 Task: Organize a 4-hour guided waterfall hiking and photography tour in a picturesque natural area.
Action: Mouse moved to (507, 213)
Screenshot: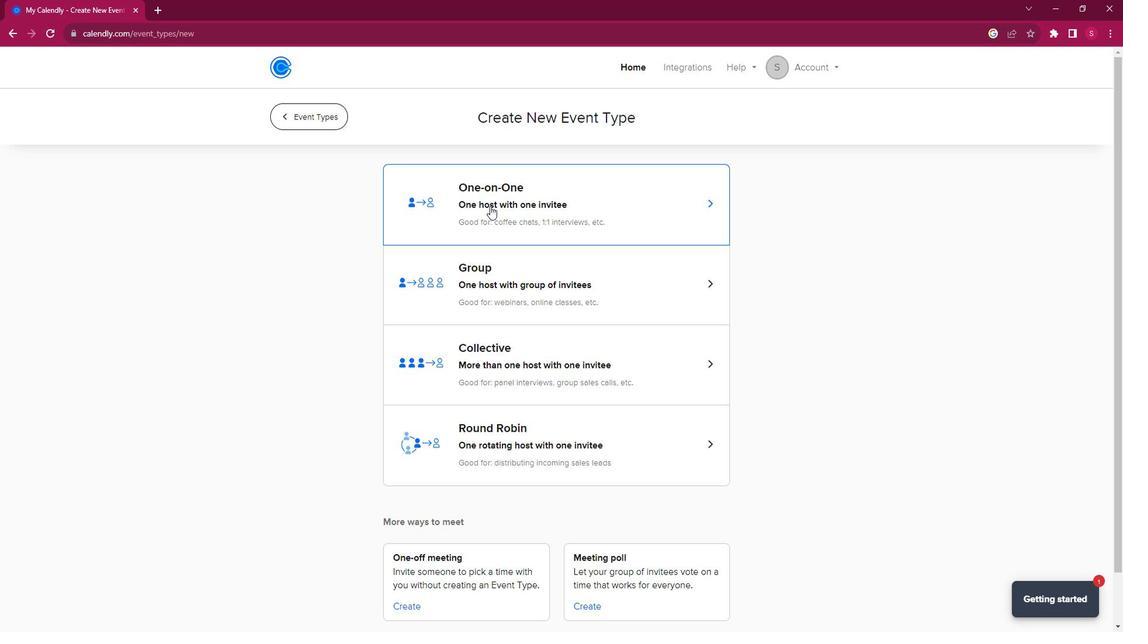 
Action: Mouse pressed left at (507, 213)
Screenshot: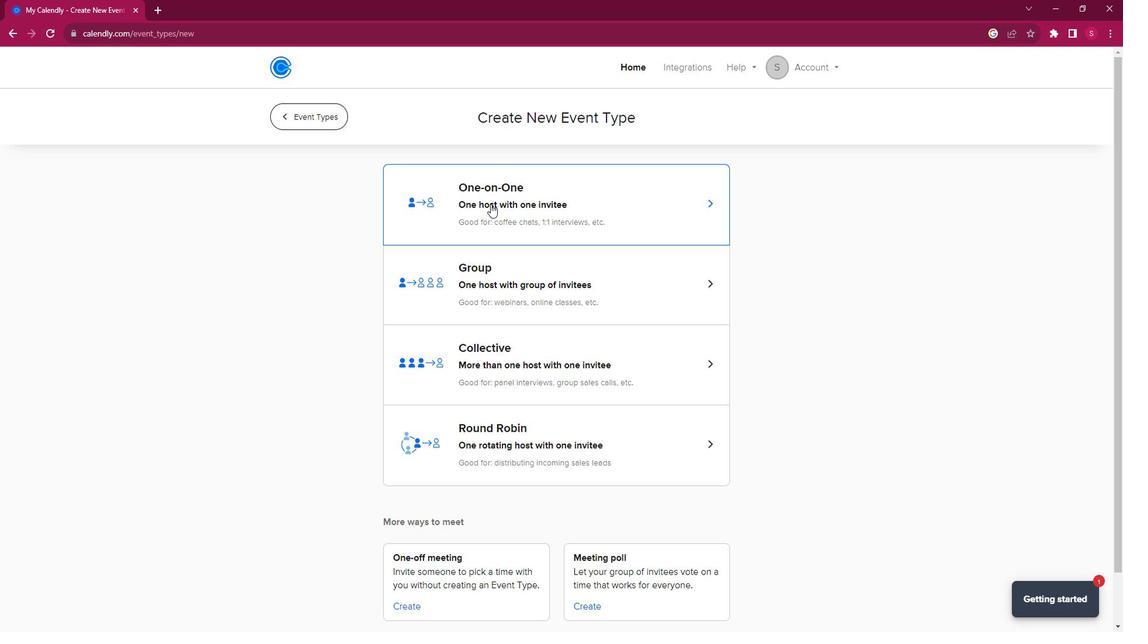 
Action: Mouse moved to (392, 299)
Screenshot: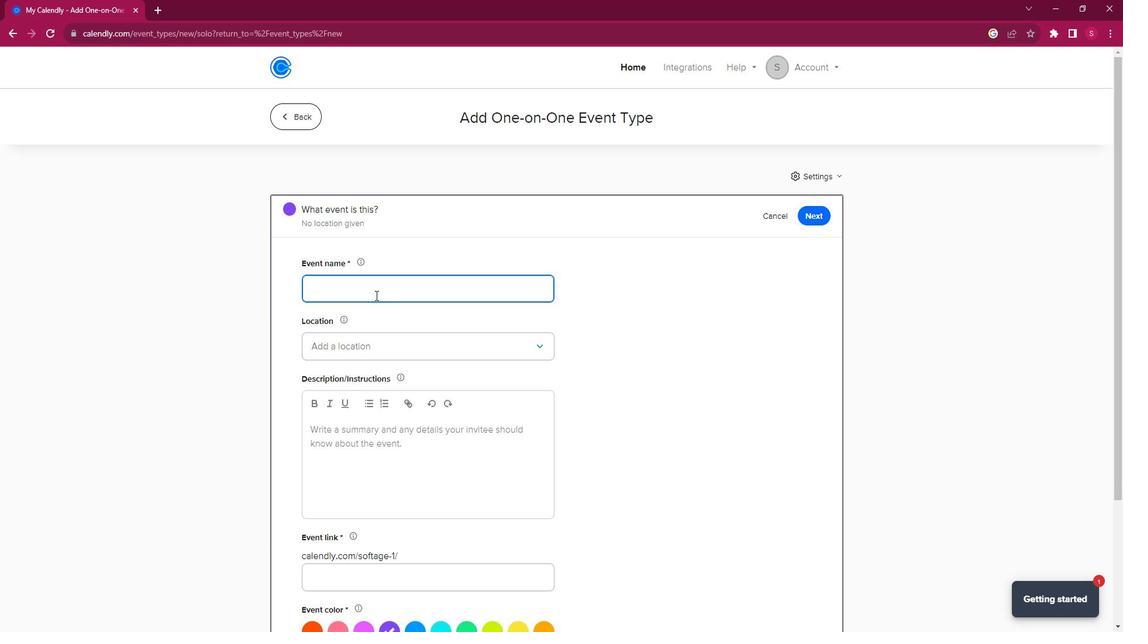 
Action: Mouse pressed left at (392, 299)
Screenshot: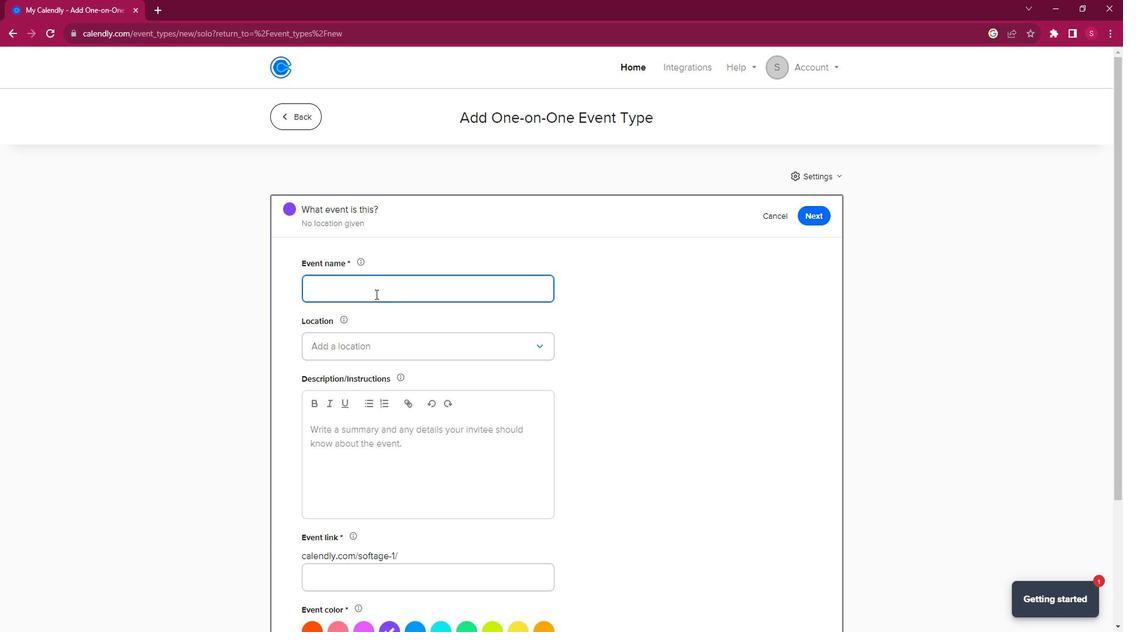 
Action: Key pressed <Key.shift><Key.shift><Key.shift><Key.shift><Key.shift><Key.shift><Key.shift><Key.shift><Key.shift><Key.shift><Key.shift><Key.shift><Key.shift><Key.shift><Key.shift><Key.shift><Key.shift>Guided<Key.space><Key.shift>Waterfall<Key.space><Key.shift><Key.shift><Key.shift><Key.shift><Key.shift><Key.shift><Key.shift><Key.shift><Key.shift><Key.shift><Key.shift><Key.shift><Key.shift><Key.shift><Key.shift><Key.shift><Key.shift><Key.shift><Key.shift><Key.shift>Hiking<Key.space>and<Key.space><Key.shift><Key.shift><Key.shift><Key.shift>Photography<Key.space><Key.shift><Key.shift><Key.shift><Key.shift>Tour
Screenshot: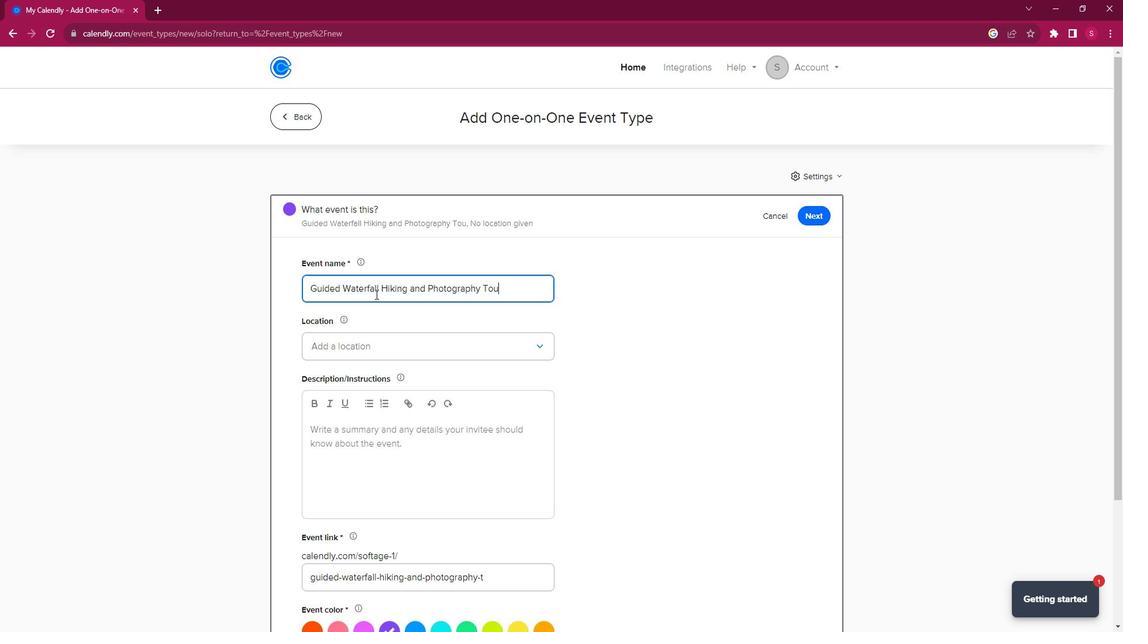 
Action: Mouse moved to (512, 354)
Screenshot: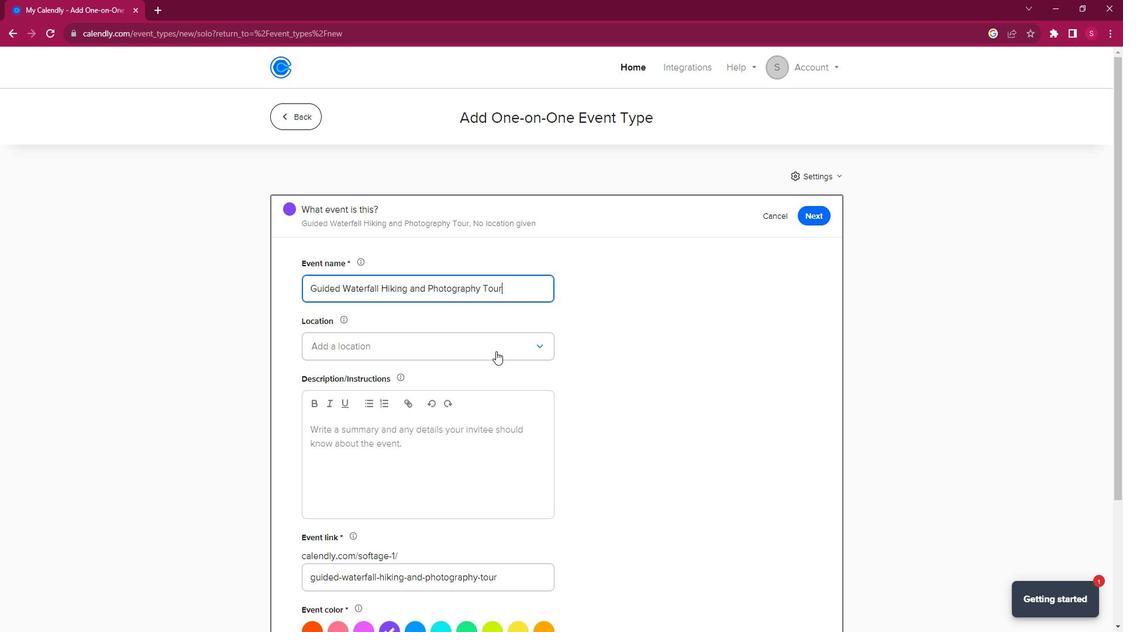 
Action: Mouse pressed left at (512, 354)
Screenshot: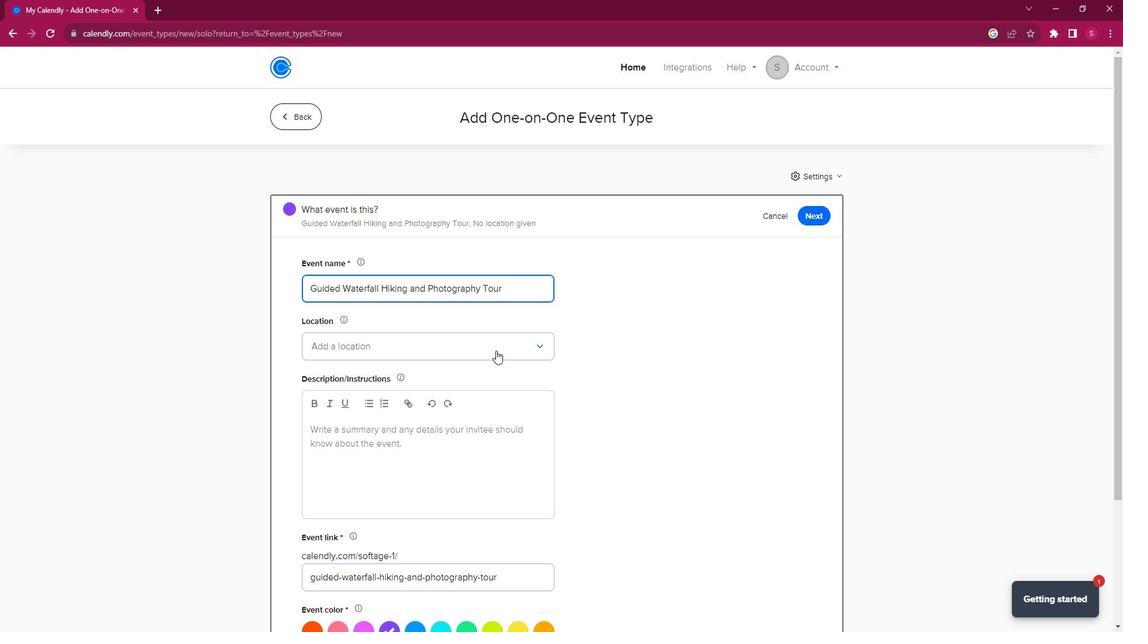 
Action: Mouse moved to (415, 379)
Screenshot: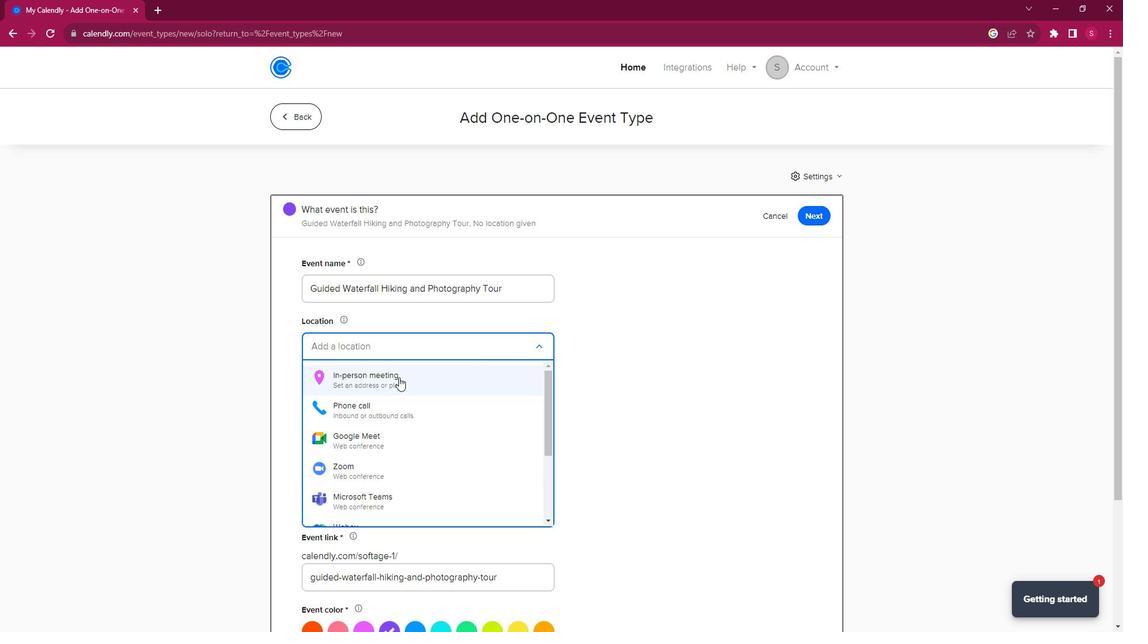 
Action: Mouse pressed left at (415, 379)
Screenshot: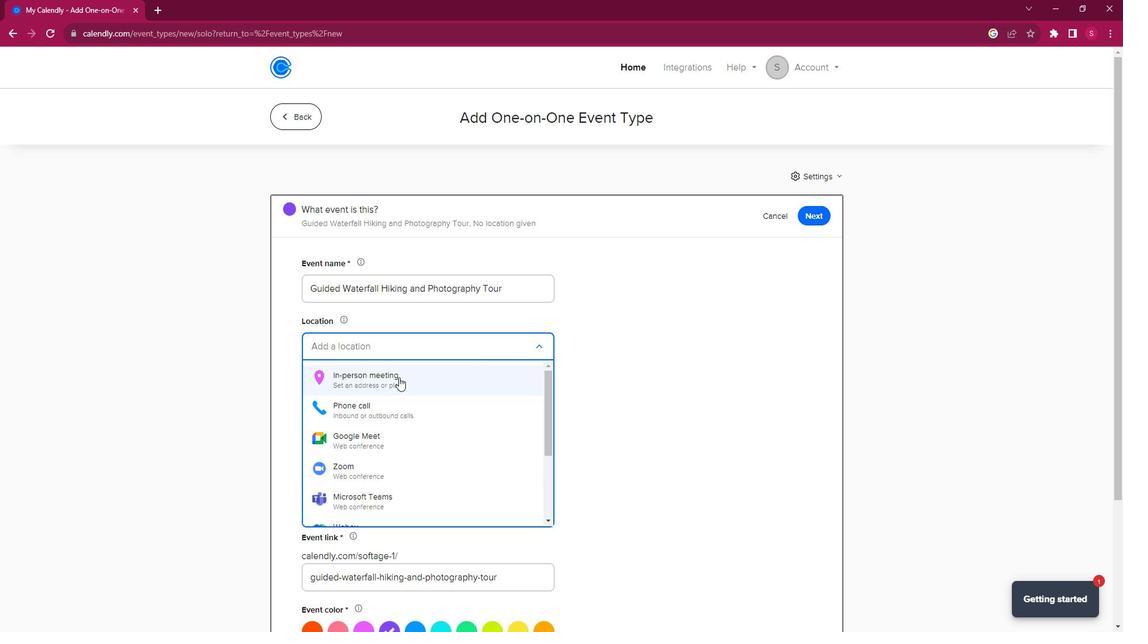 
Action: Mouse moved to (525, 220)
Screenshot: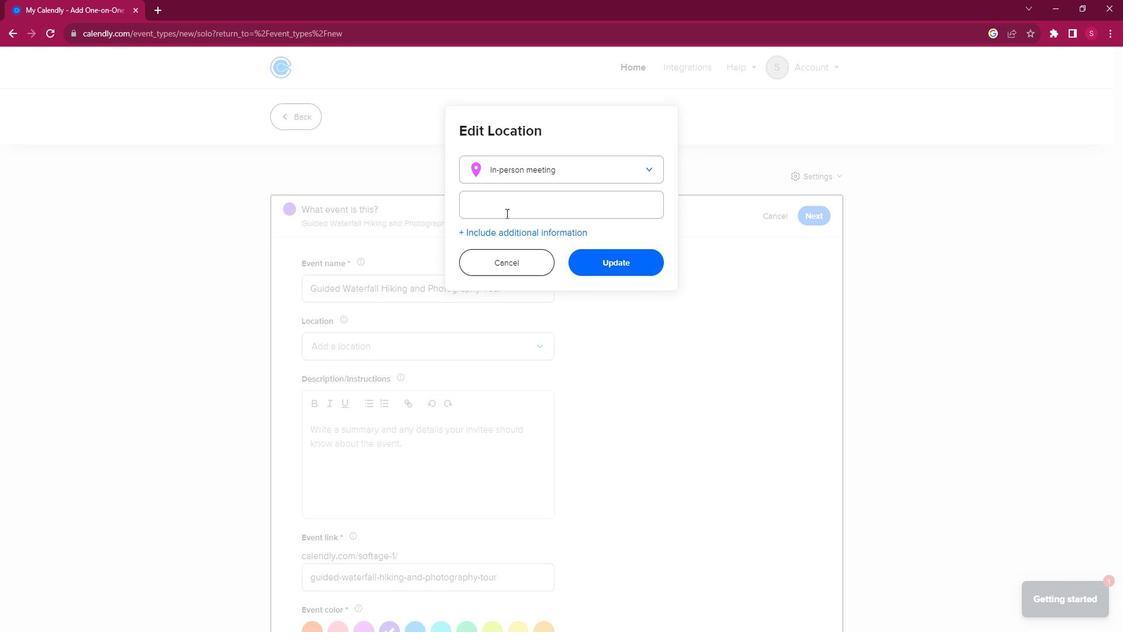 
Action: Mouse pressed left at (525, 220)
Screenshot: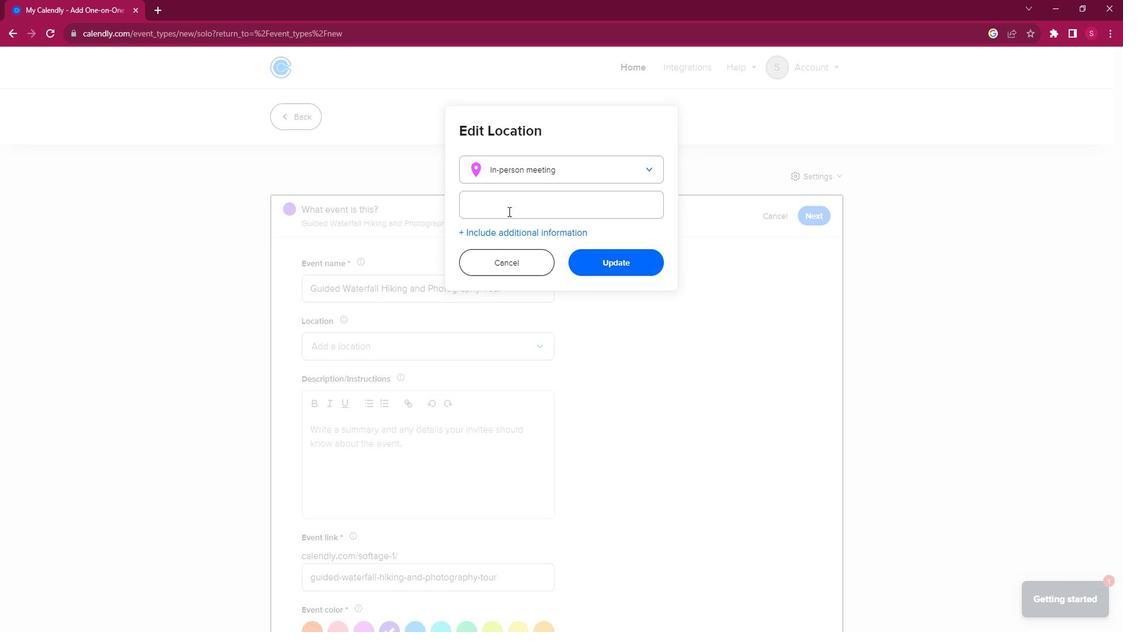 
Action: Key pressed <Key.shift>Scenic<Key.space><Key.shift><Key.shift><Key.shift><Key.shift><Key.shift><Key.shift><Key.shift><Key.shift><Key.shift><Key.shift><Key.shift><Key.shift>Falls<Key.space><Key.shift><Key.shift><Key.shift><Key.shift><Key.shift><Key.shift>Nature<Key.space><Key.shift><Key.shift><Key.shift>Reserve,<Key.space>123<Key.space><Key.shift>Waterfall<Key.space><Key.shift>Way,<Key.space><Key.shift><Key.shift><Key.shift><Key.shift><Key.shift><Key.shift><Key.shift><Key.shift><Key.shift><Key.shift><Key.shift><Key.shift><Key.shift><Key.shift><Key.shift><Key.shift><Key.shift><Key.shift><Key.shift><Key.shift><Key.shift><Key.shift><Key.shift><Key.shift><Key.shift><Key.shift><Key.shift>Ntureville<Key.left><Key.left><Key.left><Key.left><Key.left><Key.left><Key.left><Key.left><Key.left>a<Key.right><Key.right><Key.right><Key.right><Key.right><Key.right><Key.right><Key.right><Key.right>,<Key.space><Key.shift>CA<Key.space>54321,<Key.space><Key.shift><Key.shift><Key.shift><Key.shift><Key.shift>United<Key.space><Key.shift>States
Screenshot: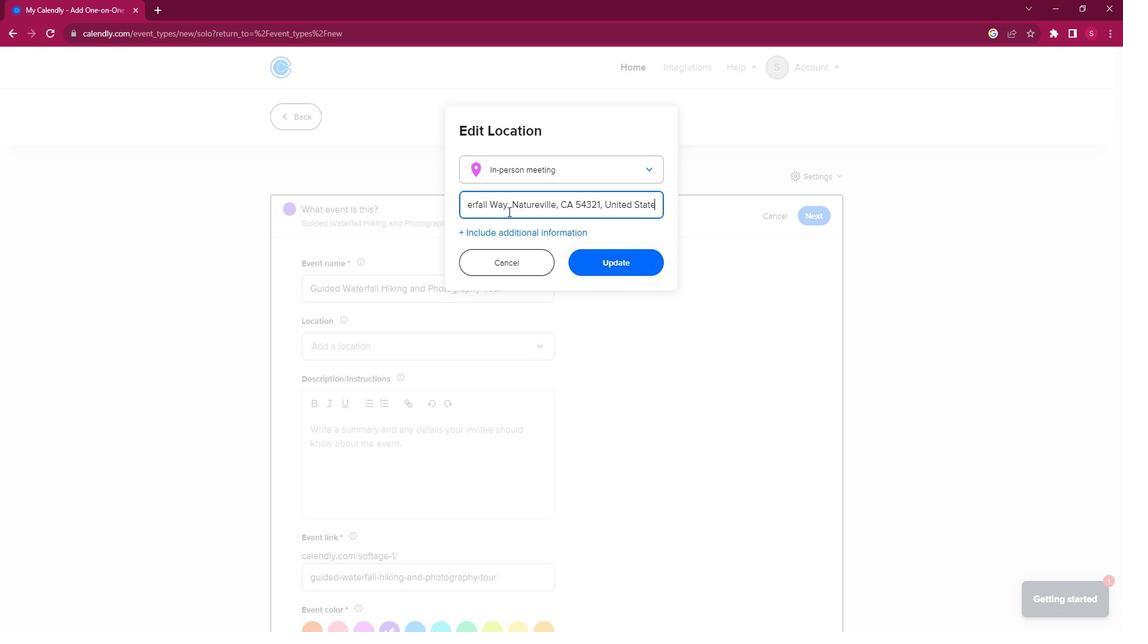 
Action: Mouse moved to (646, 268)
Screenshot: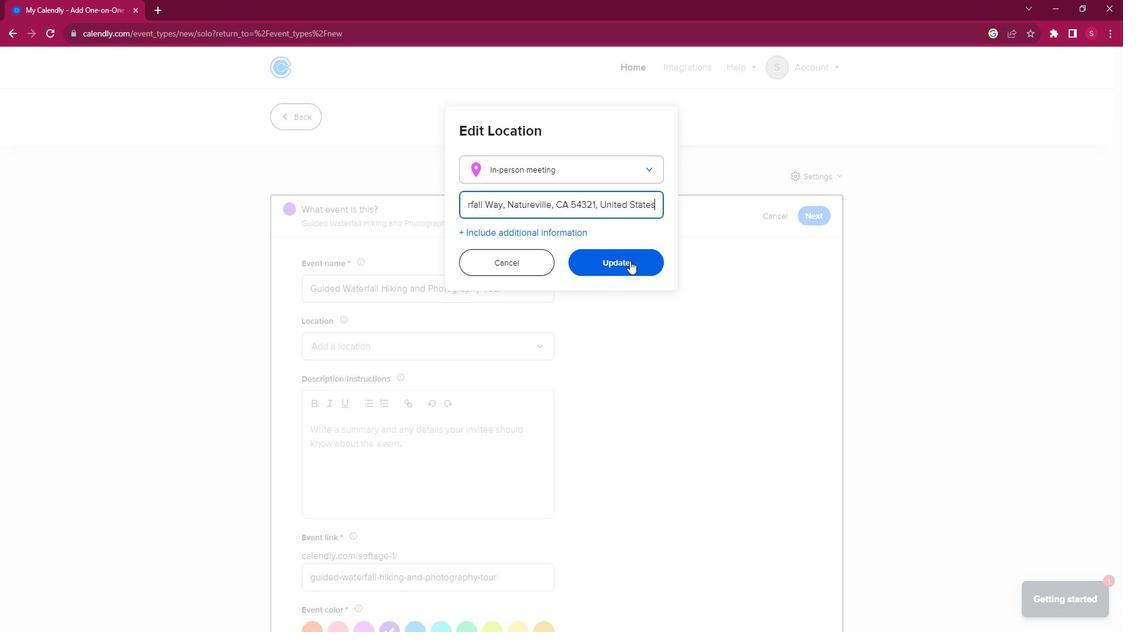 
Action: Mouse pressed left at (646, 268)
Screenshot: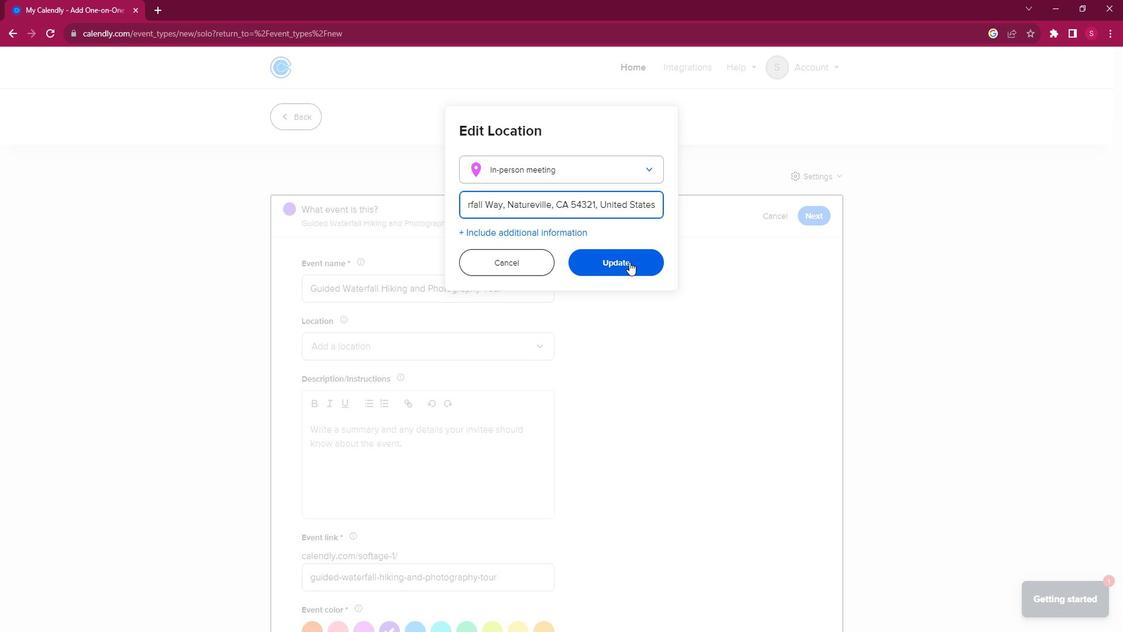 
Action: Mouse moved to (385, 471)
Screenshot: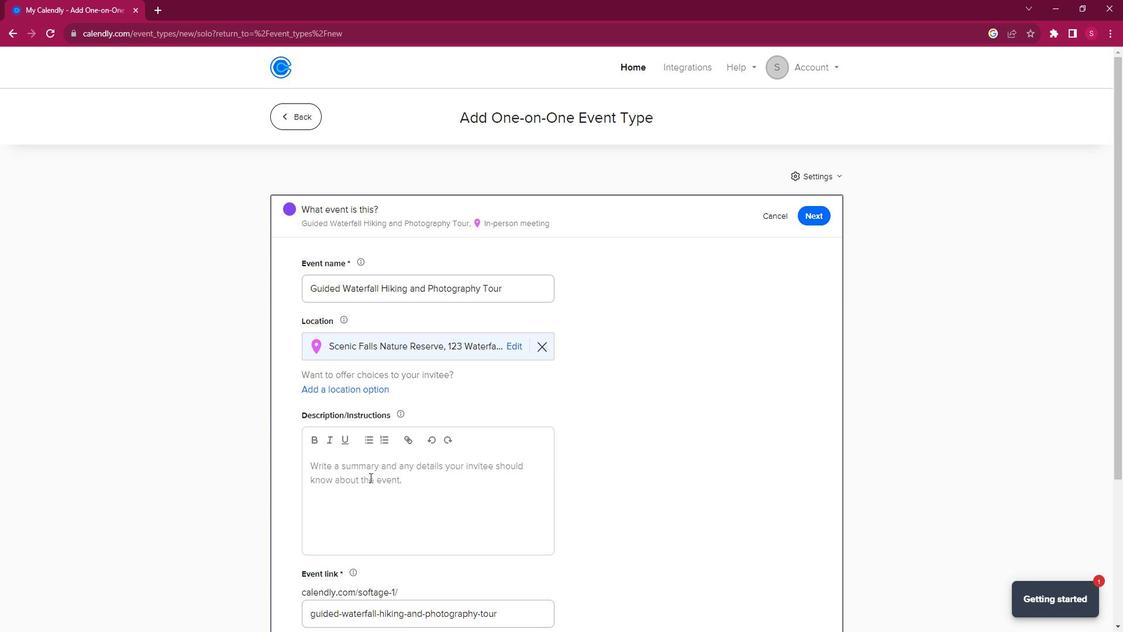 
Action: Mouse pressed left at (385, 471)
Screenshot: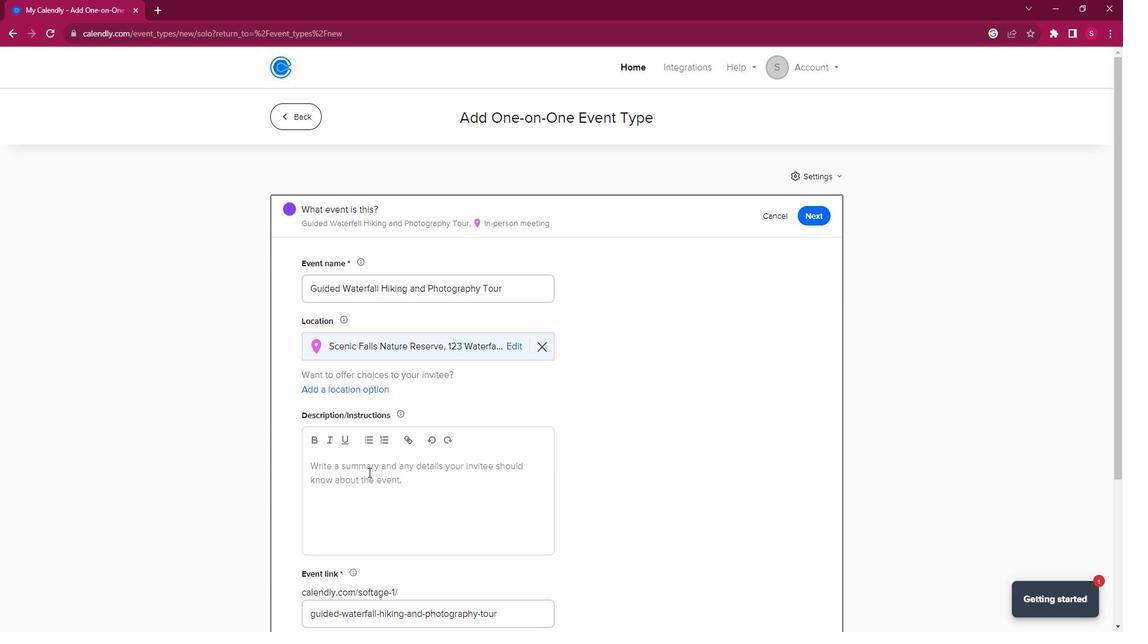 
Action: Key pressed <Key.shift>Embark<Key.space><Key.shift><Key.shift><Key.shift><Key.shift><Key.shift><Key.shift><Key.shift><Key.shift><Key.shift><Key.shift><Key.shift><Key.shift><Key.shift><Key.shift><Key.shift><Key.shift><Key.shift><Key.shift><Key.shift><Key.shift><Key.shift><Key.shift><Key.shift><Key.shift><Key.shift><Key.shift><Key.shift><Key.shift><Key.shift><Key.shift><Key.shift><Key.shift>on<Key.space>a<Key.space>captivatii<Key.backspace>ng<Key.space>guided<Key.space>waterfall<Key.space>hiking<Key.space>and<Key.space>photography<Key.space>tour<Key.space>in<Key.space>the<Key.space>heart<Key.space>of<Key.space>nature's<Key.space>beauty.<Key.space><Key.shift>Led<Key.space>by<Key.space>experienced<Key.space>guides,<Key.space>this<Key.space>tour<Key.space>offes<Key.backspace>rs<Key.space>a<Key.space>unique<Key.space>opportunity<Key.space>to<Key.space>explore<Key.space>picturesque<Key.space>waterfalls,<Key.space>lush<Key.space>landscaps,<Key.space><Key.left><Key.left><Key.left><Key.left><Key.left><Key.left><Key.left><Key.left><Key.right><Key.right><Key.right><Key.right><Key.right>e<Key.down>and<Key.space>capture<Key.space>stunning<Key.space>photographs<Key.space>along<Key.space>the<Key.space>way.<Key.space><Key.shift><Key.shift><Key.shift><Key.shift><Key.shift><Key.shift><Key.shift><Key.shift><Key.shift><Key.shift><Key.shift><Key.shift><Key.shift><Key.shift><Key.shift><Key.shift><Key.shift><Key.shift>Whether<Key.space>you're<Key.space>an<Key.space>experienced<Key.space>photographer<Key.space>or<Key.space>simplylookoi<Key.backspace><Key.backspace><Key.backspace><Key.backspace><Key.backspace><Key.backspace><Key.space>looking<Key.space>to<Key.space>appreciate<Key.space>the<Key.space>wonders<Key.space>of<Key.space>nature,<Key.space>rthis<Key.left><Key.left><Key.left><Key.left><Key.backspace><Key.down><Key.space>tour<Key.space>is<Key.space>perfect<Key.space>for<Key.space>all<Key.space>skill<Key.space>levels.
Screenshot: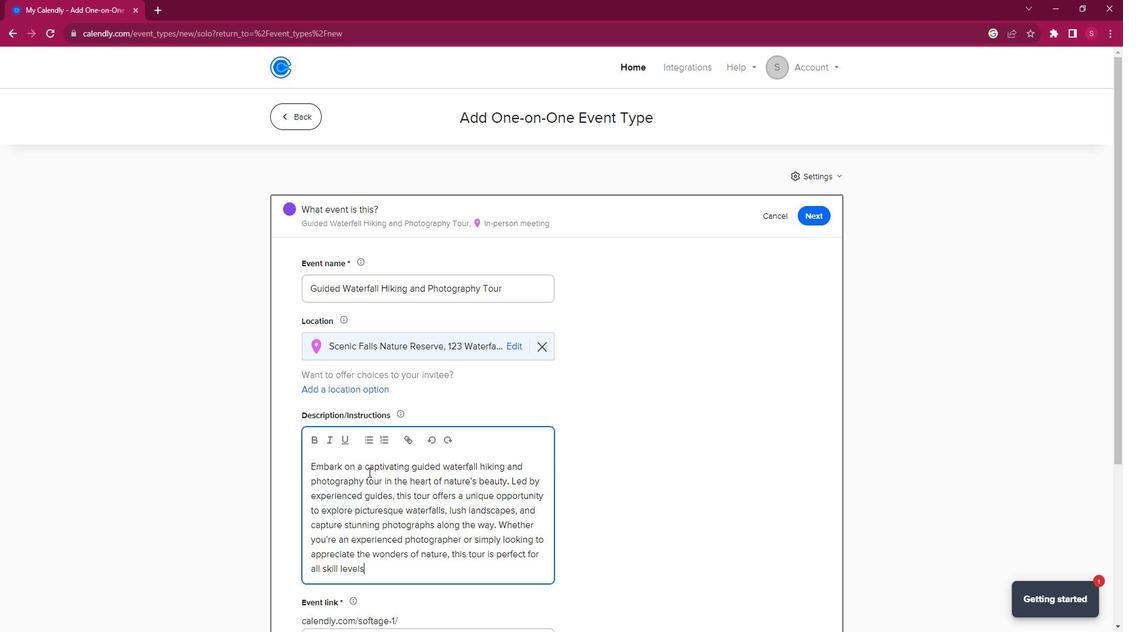 
Action: Mouse moved to (549, 461)
Screenshot: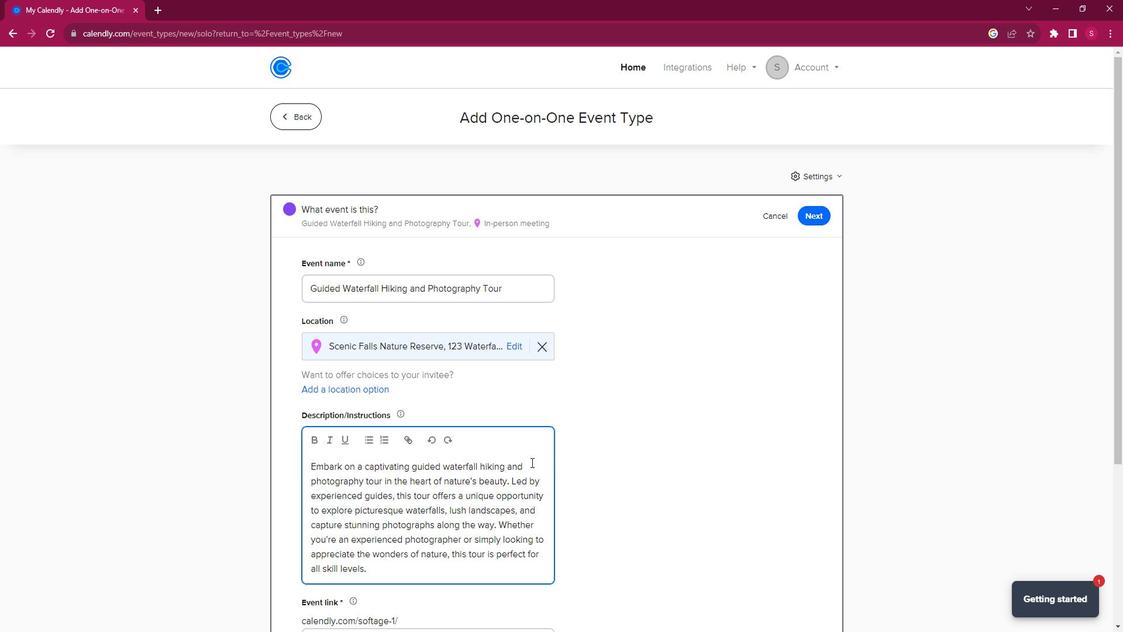 
Action: Mouse scrolled (549, 461) with delta (0, 0)
Screenshot: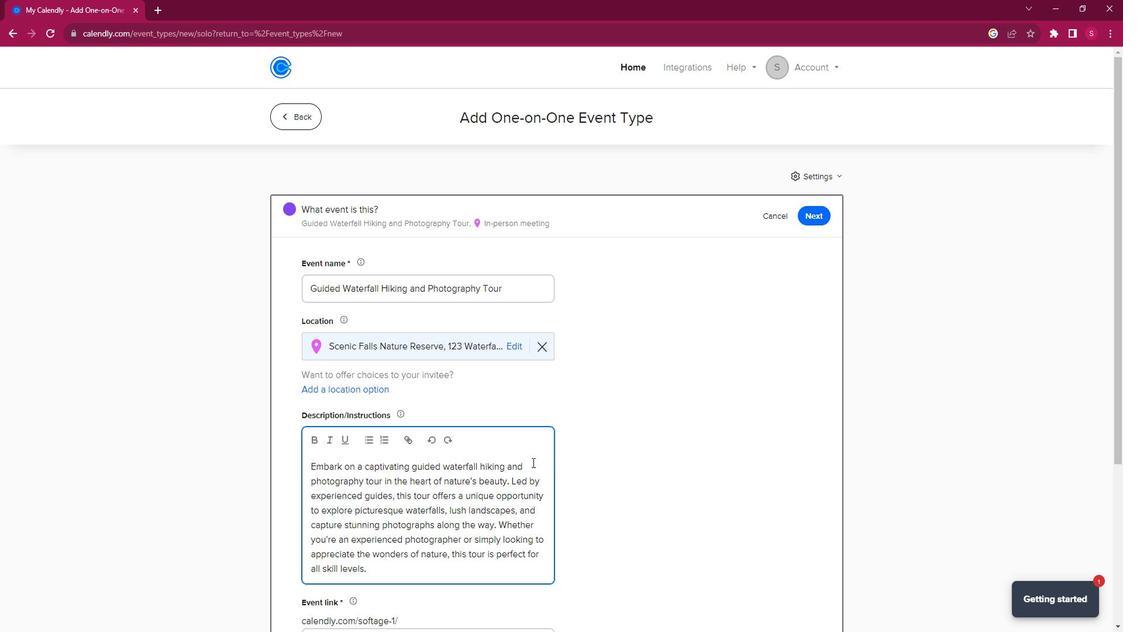 
Action: Mouse scrolled (549, 461) with delta (0, 0)
Screenshot: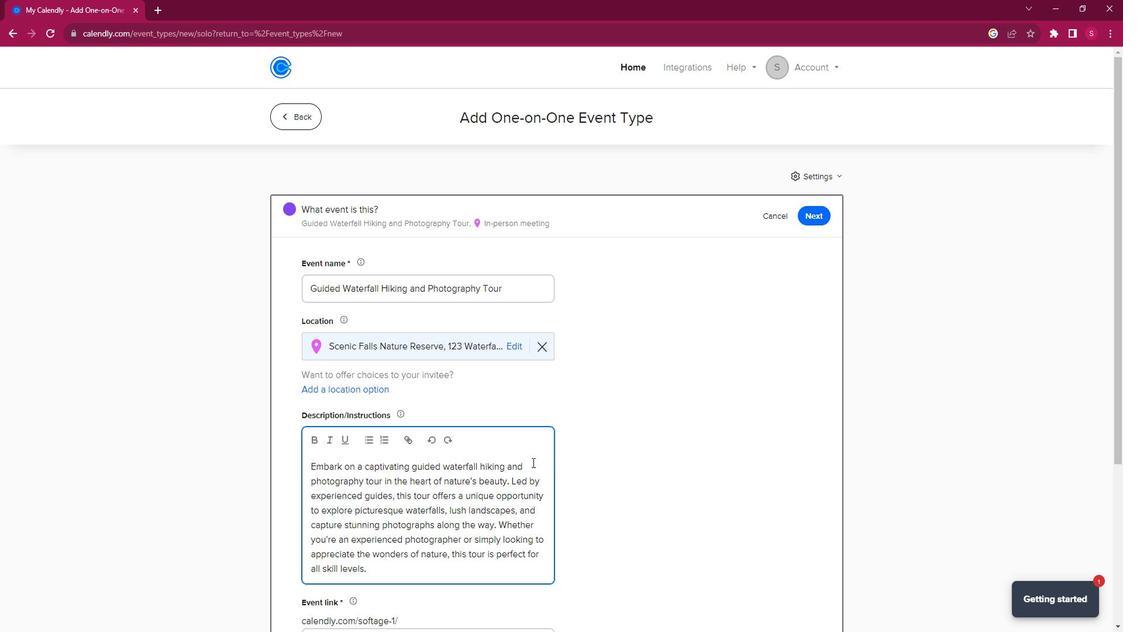 
Action: Mouse scrolled (549, 461) with delta (0, 0)
Screenshot: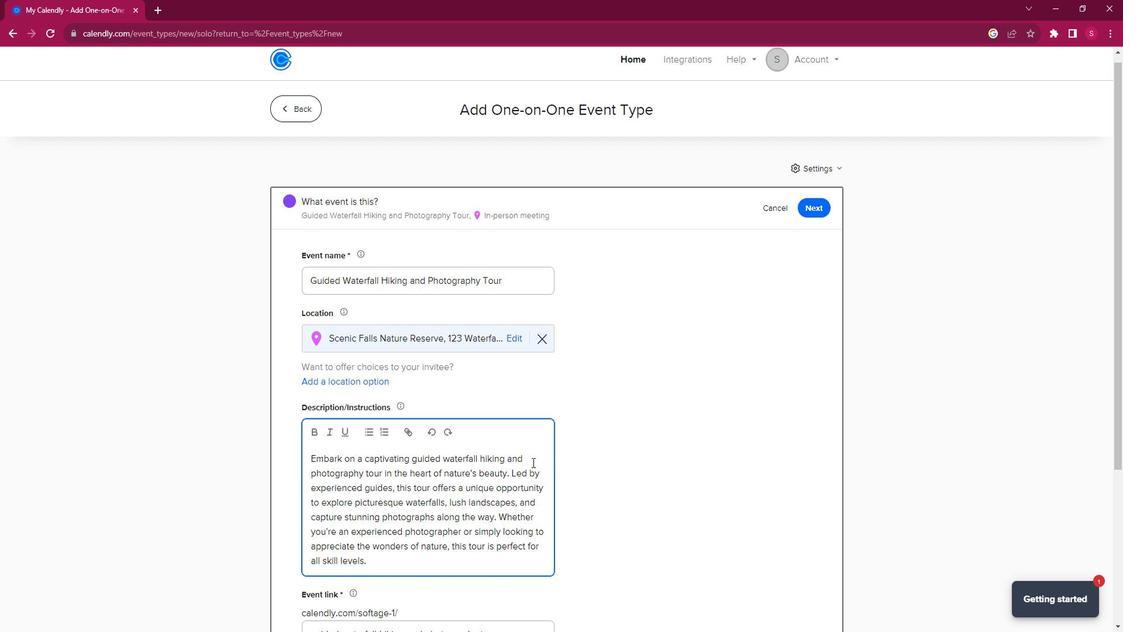 
Action: Mouse scrolled (549, 461) with delta (0, 0)
Screenshot: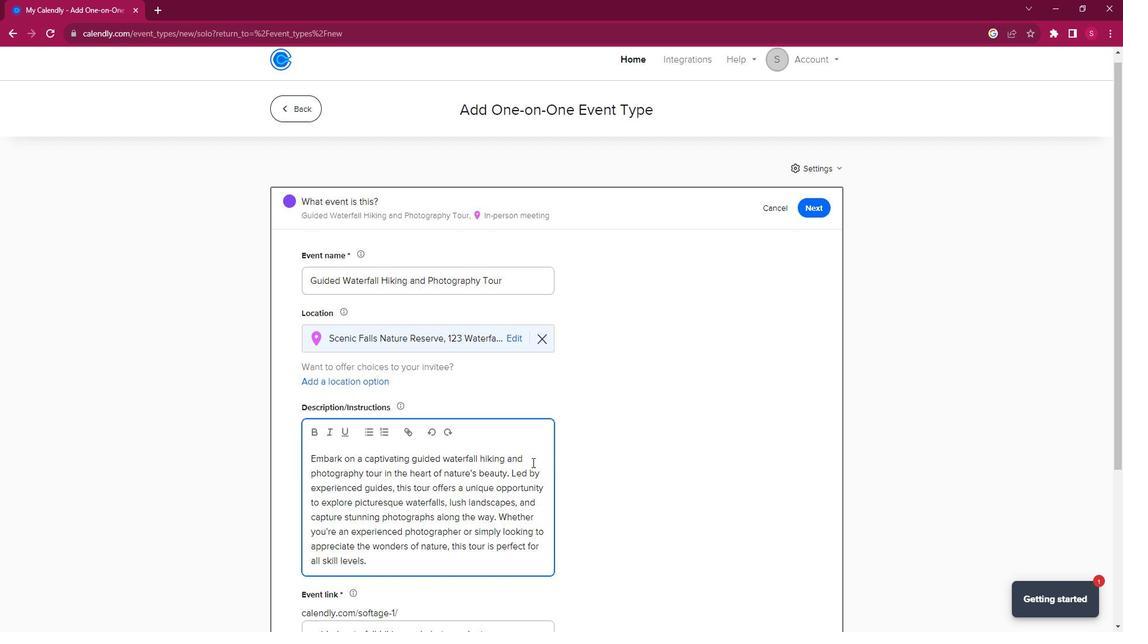 
Action: Mouse scrolled (549, 461) with delta (0, 0)
Screenshot: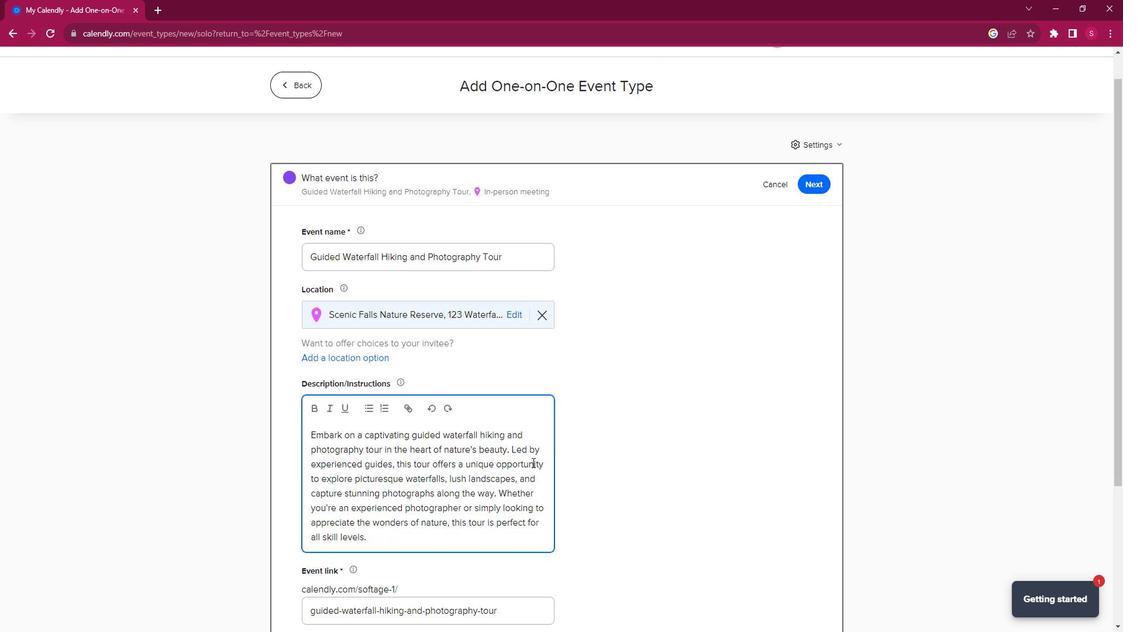 
Action: Mouse scrolled (549, 461) with delta (0, 0)
Screenshot: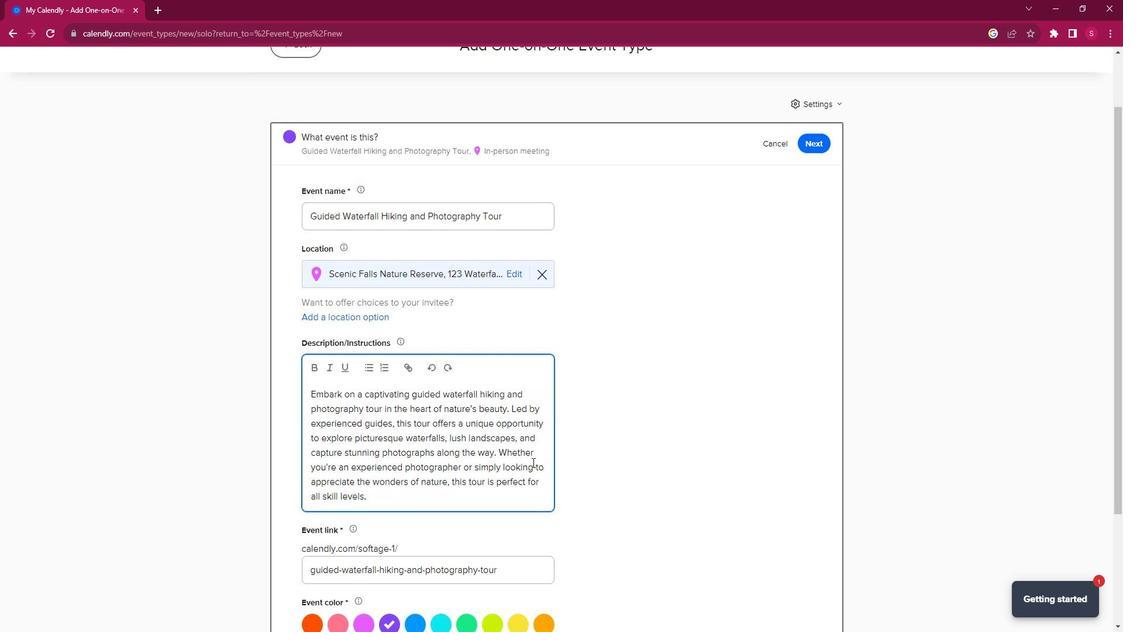 
Action: Mouse moved to (433, 471)
Screenshot: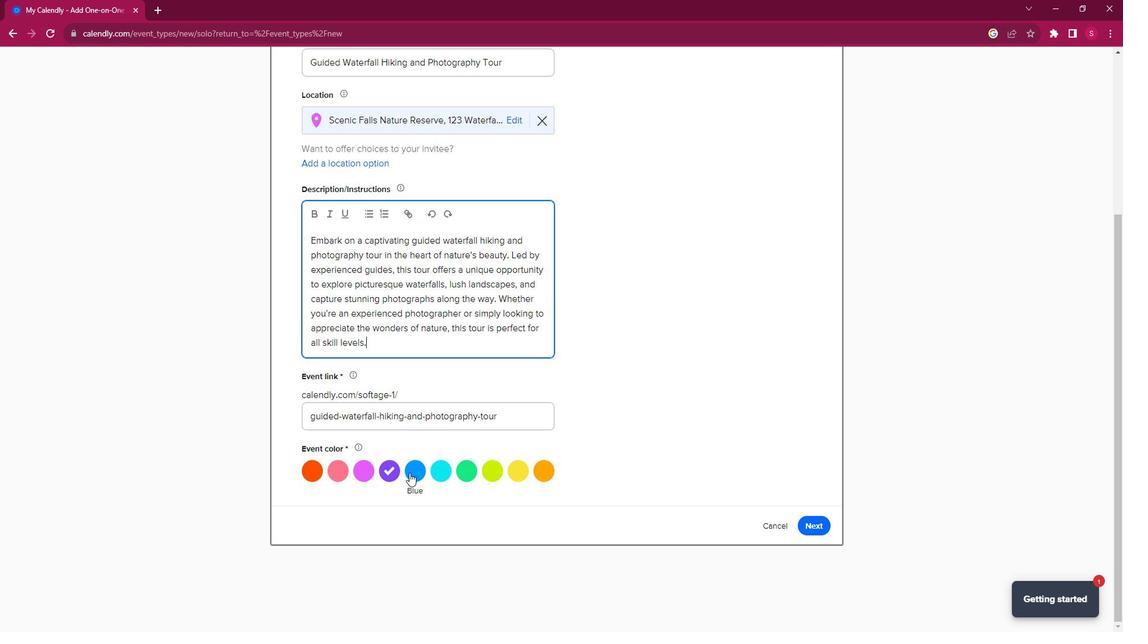 
Action: Mouse pressed left at (433, 471)
Screenshot: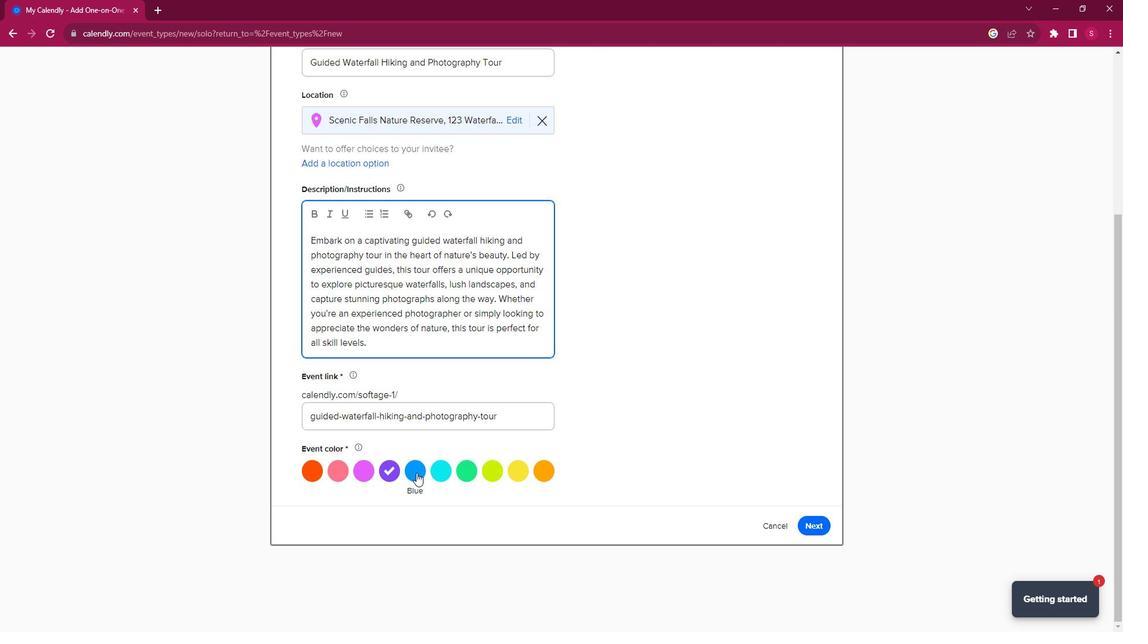 
Action: Mouse moved to (833, 523)
Screenshot: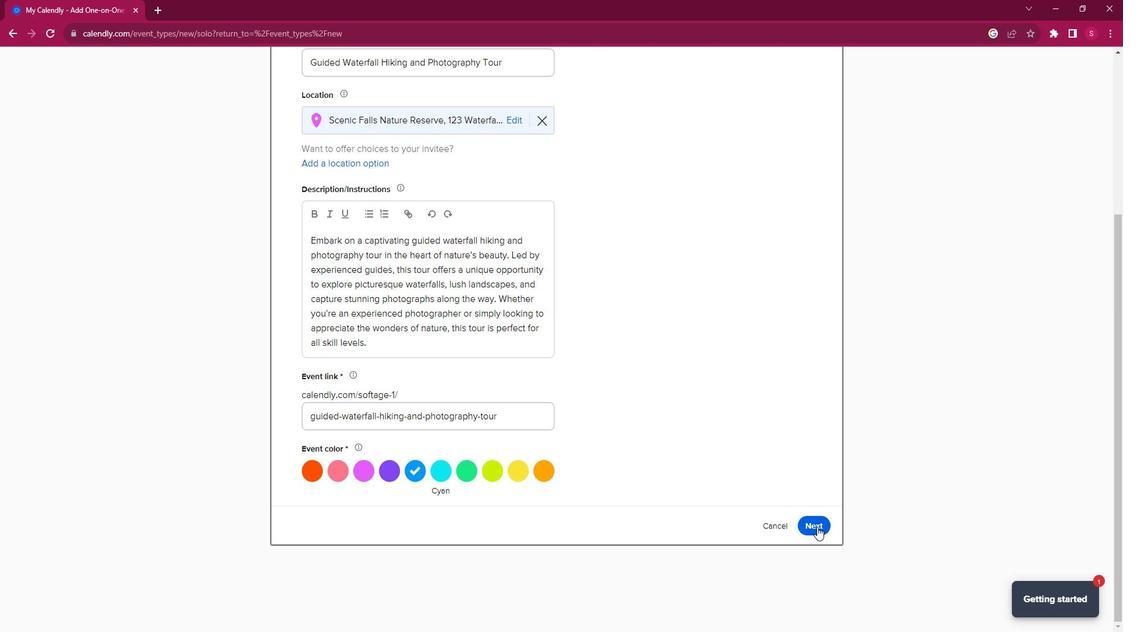 
Action: Mouse pressed left at (833, 523)
Screenshot: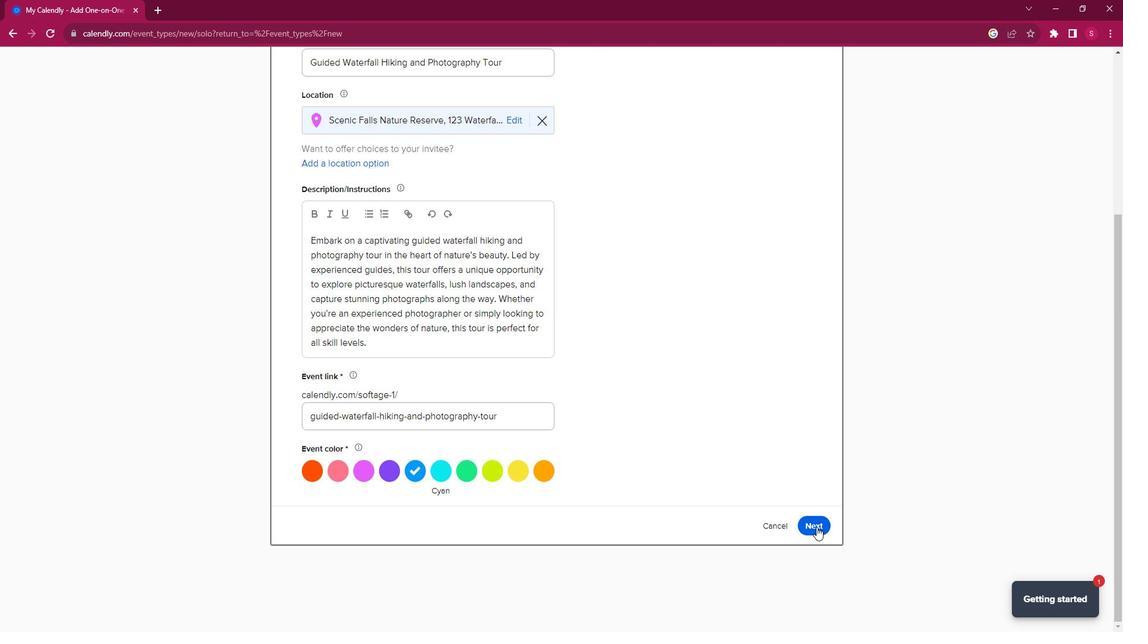 
Action: Mouse moved to (443, 292)
Screenshot: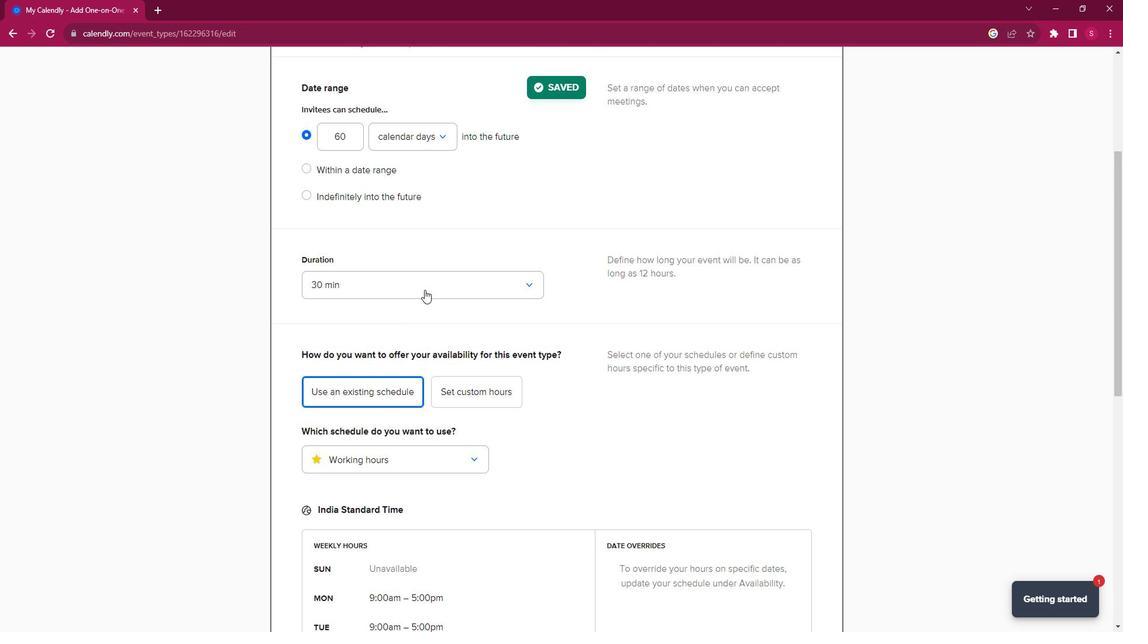 
Action: Mouse pressed left at (443, 292)
Screenshot: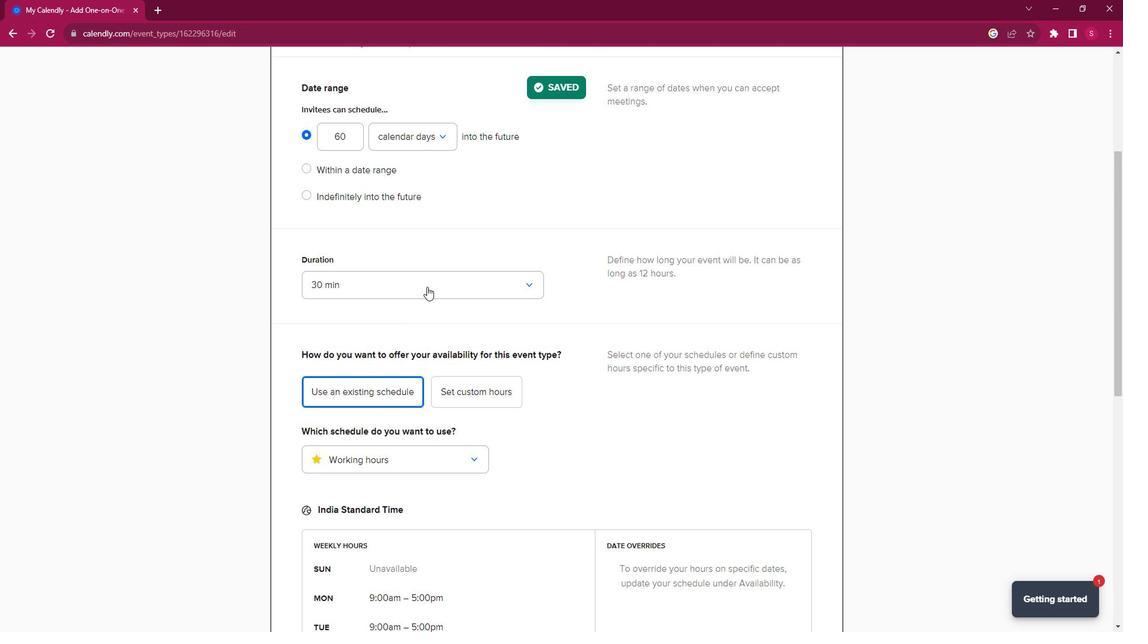 
Action: Mouse moved to (374, 415)
Screenshot: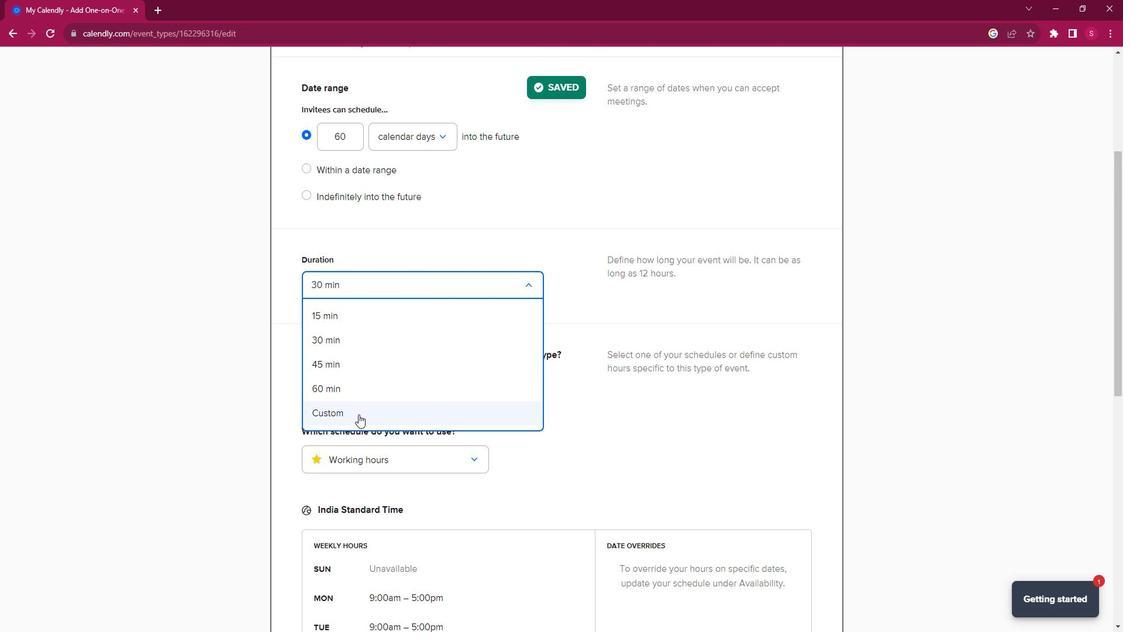 
Action: Mouse pressed left at (374, 415)
Screenshot: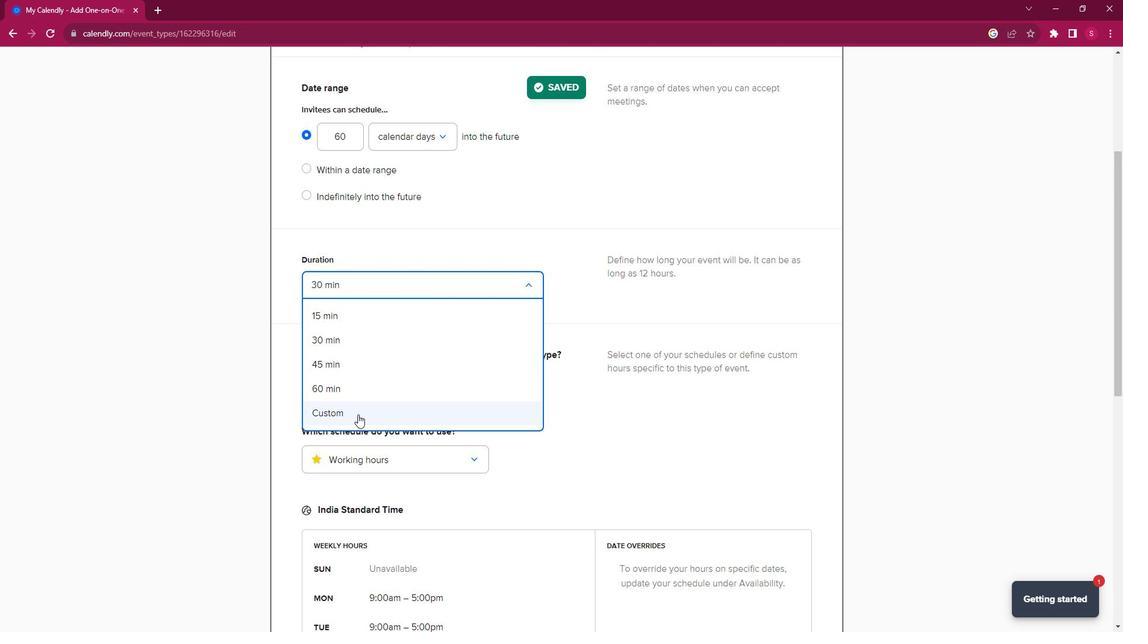 
Action: Mouse moved to (383, 321)
Screenshot: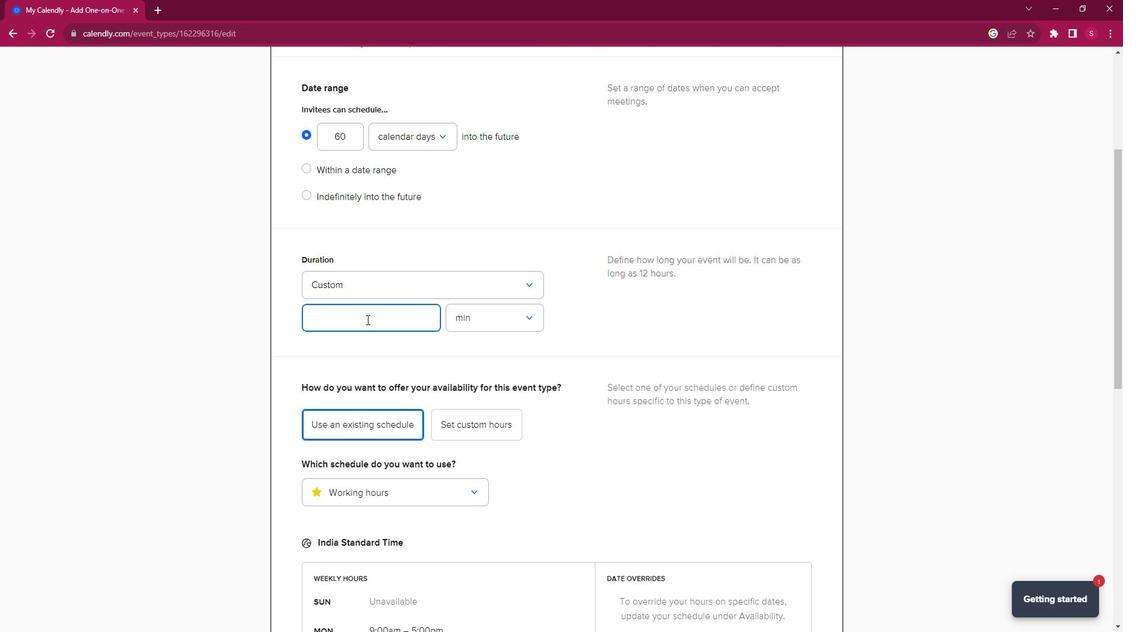 
Action: Key pressed 4
Screenshot: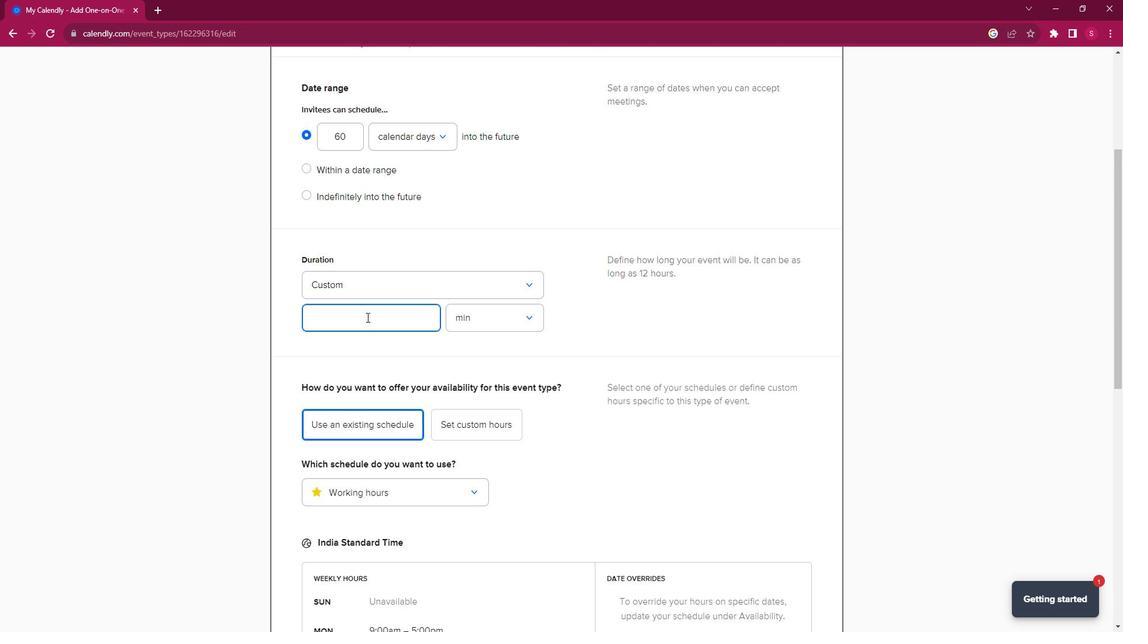 
Action: Mouse moved to (533, 321)
Screenshot: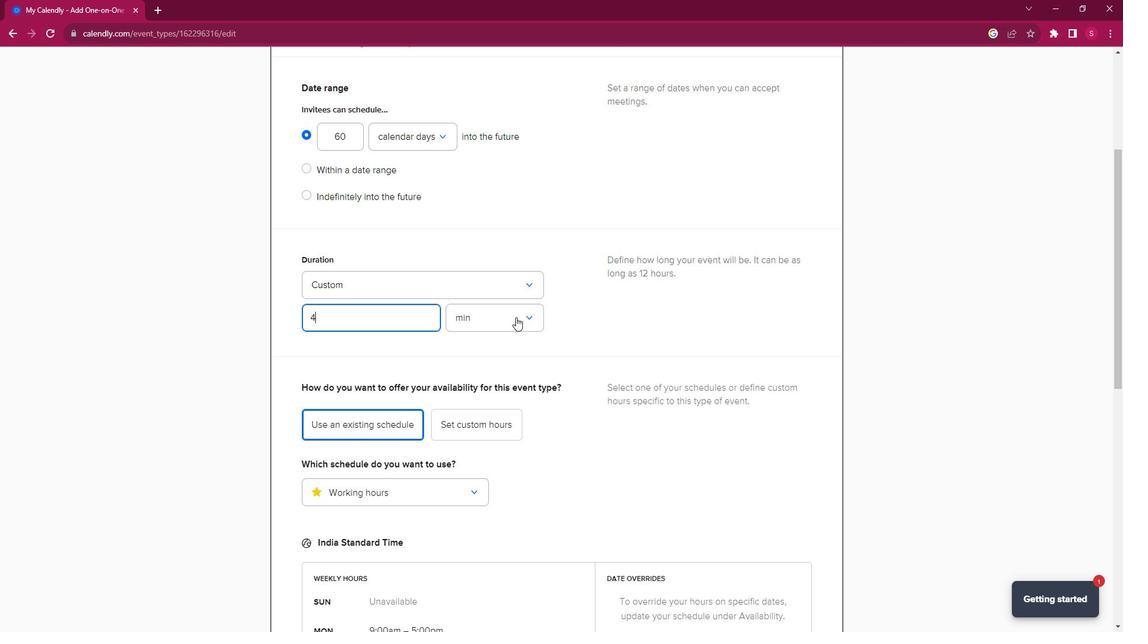
Action: Mouse pressed left at (533, 321)
Screenshot: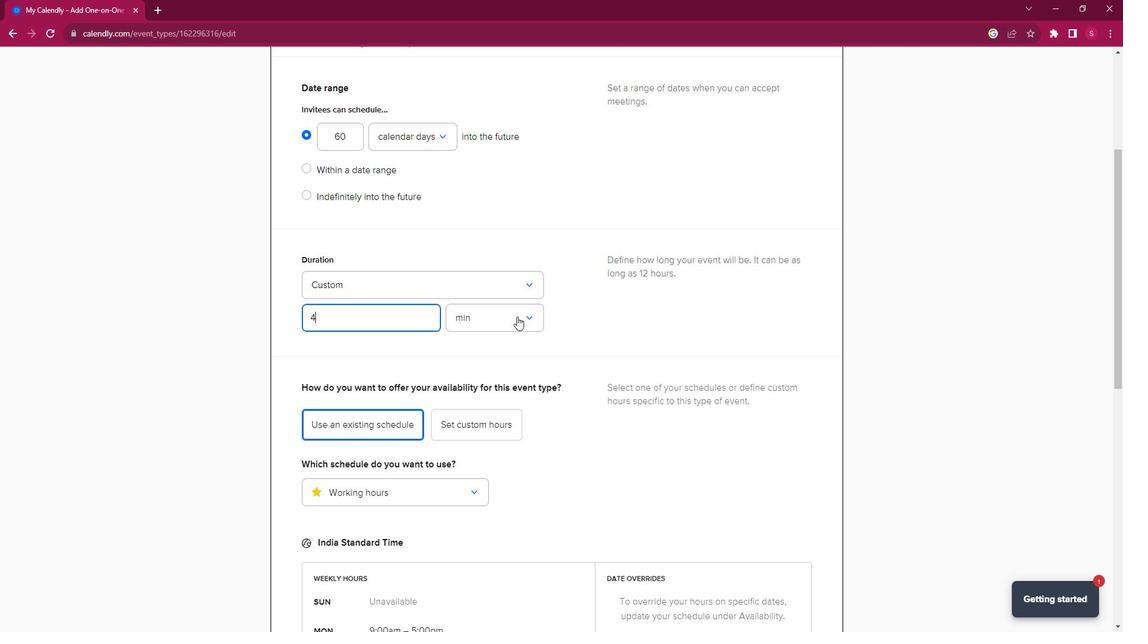 
Action: Mouse moved to (506, 376)
Screenshot: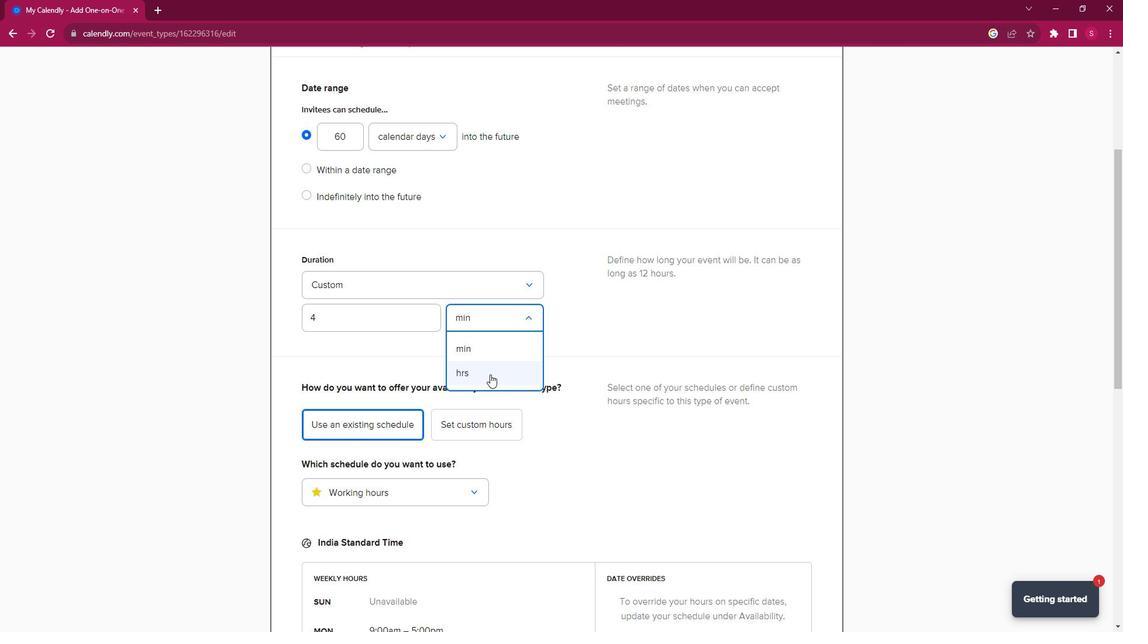 
Action: Mouse pressed left at (506, 376)
Screenshot: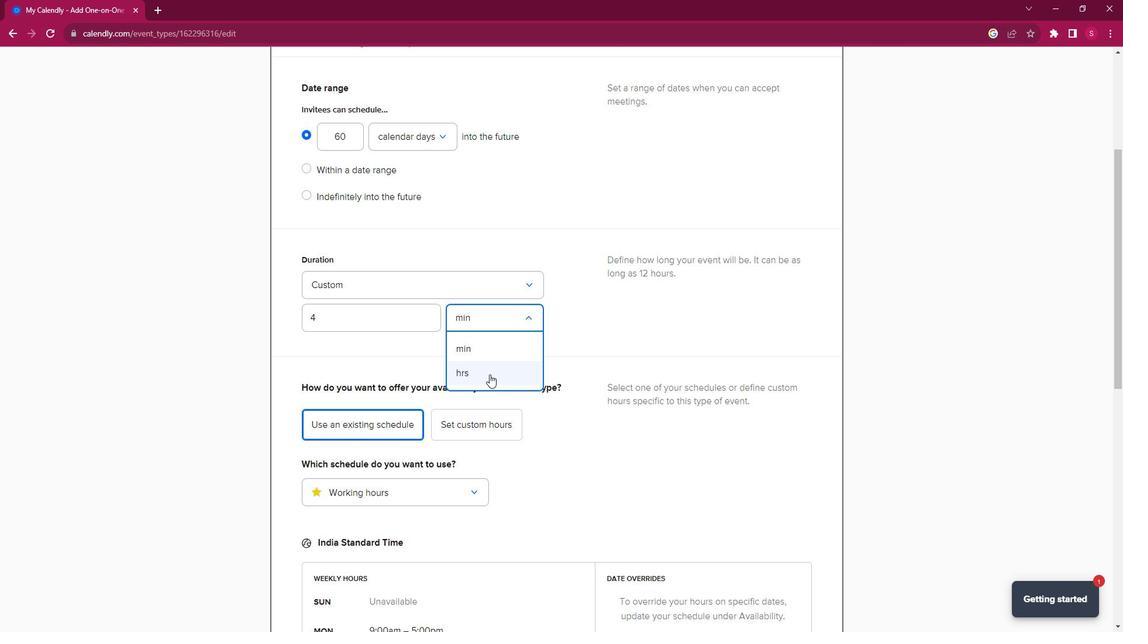 
Action: Mouse moved to (1133, 347)
Screenshot: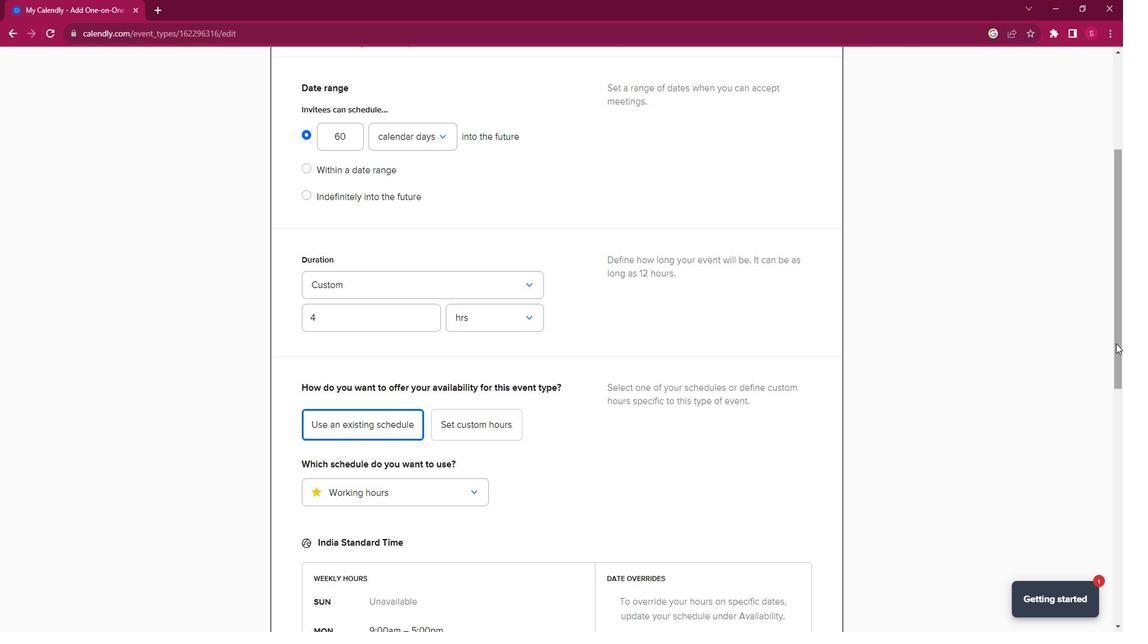 
Action: Mouse pressed left at (1133, 347)
Screenshot: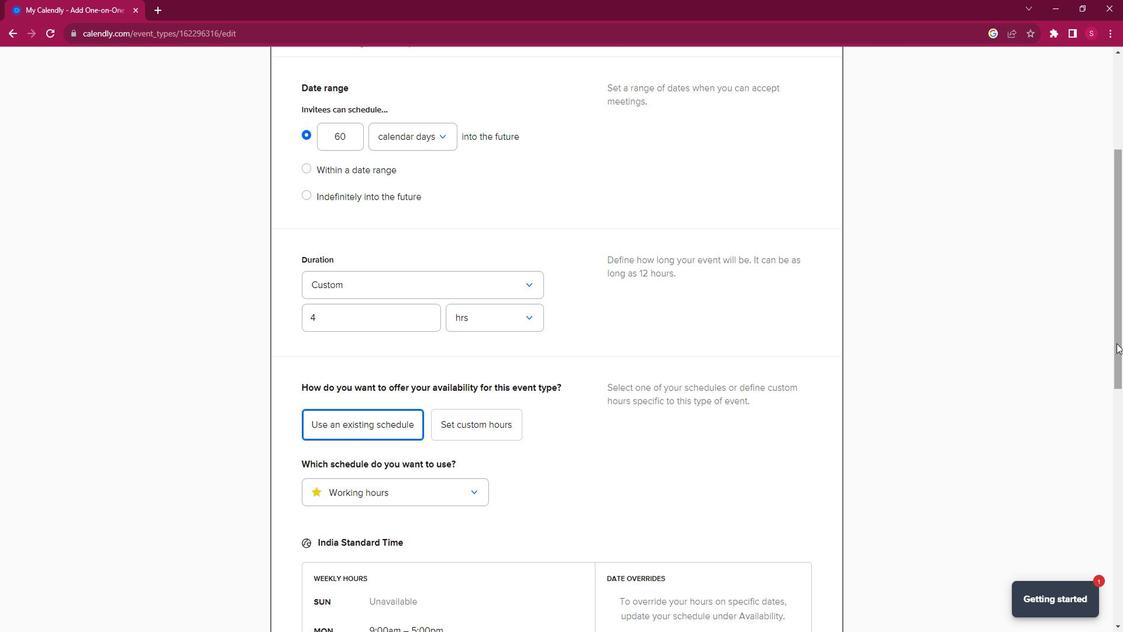 
Action: Mouse moved to (829, 535)
Screenshot: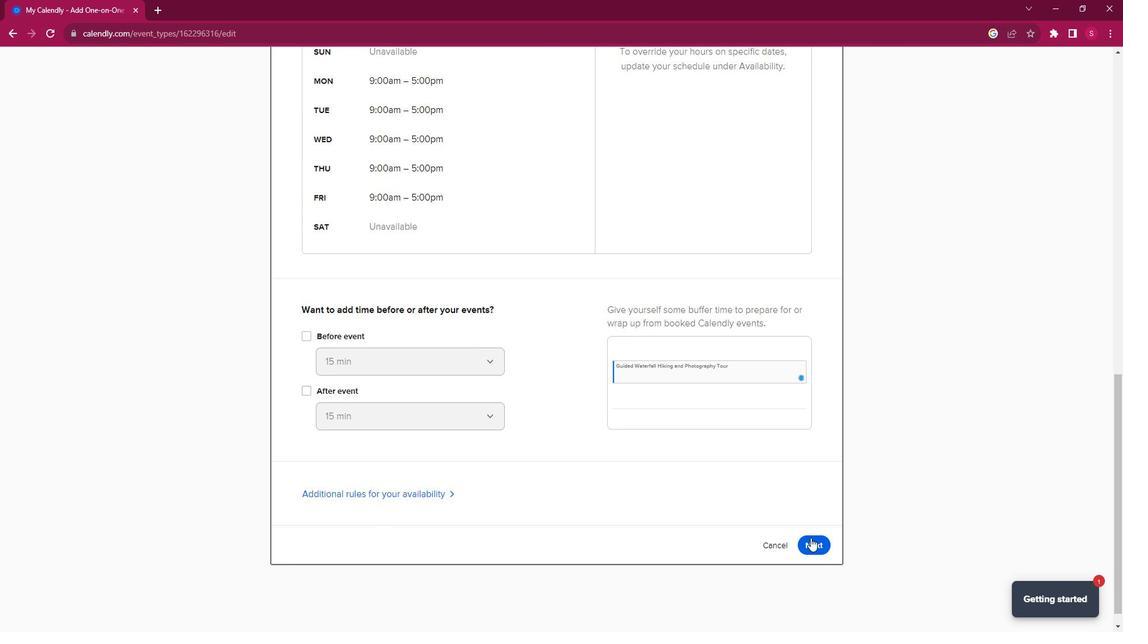 
Action: Mouse pressed left at (829, 535)
Screenshot: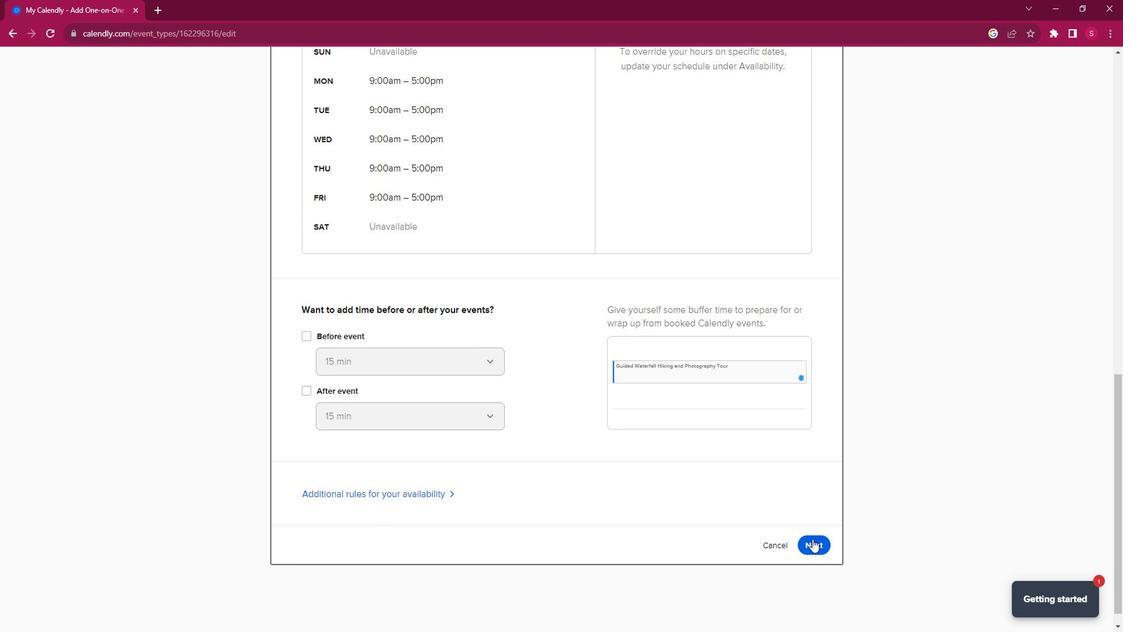 
